 Task: Use the formula "DEC2OCT" in spreadsheet "Project portfolio".
Action: Mouse moved to (391, 289)
Screenshot: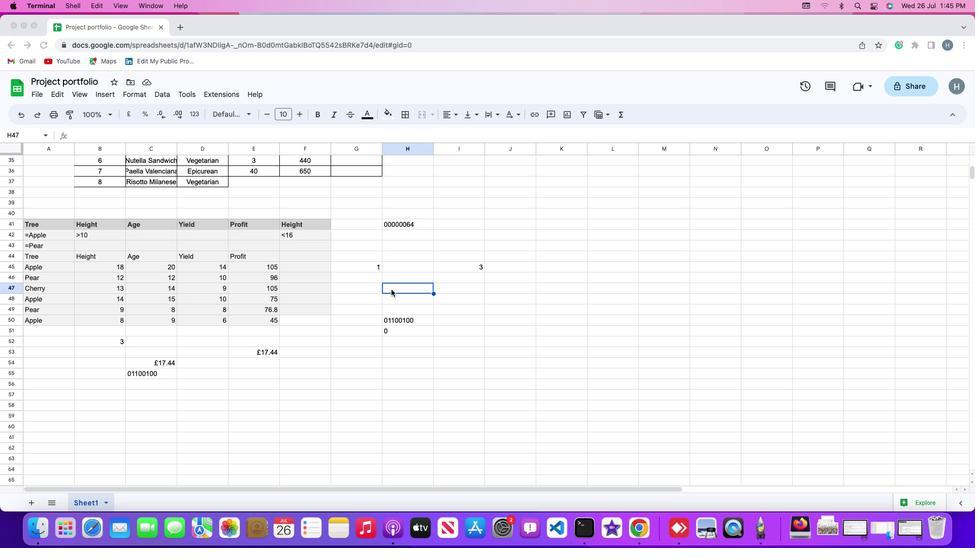 
Action: Mouse pressed left at (391, 289)
Screenshot: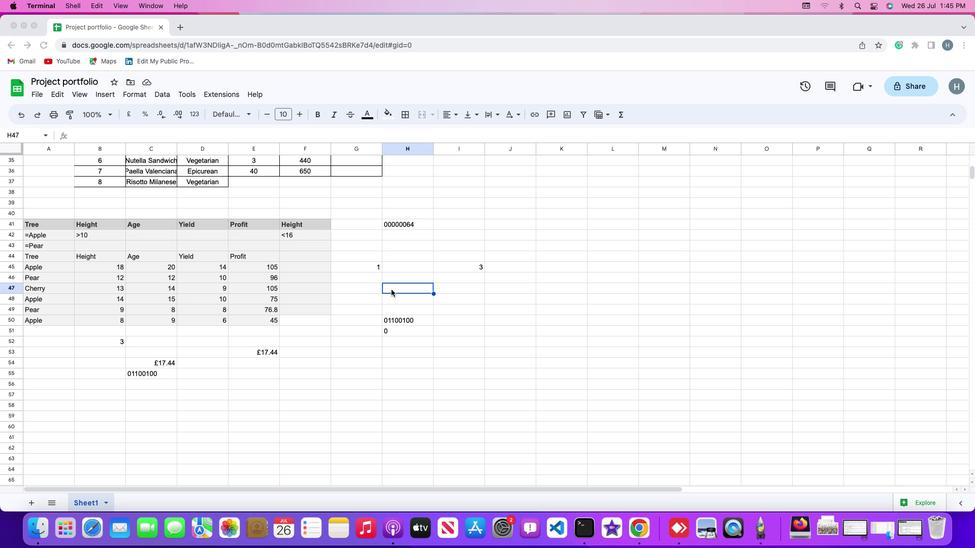
Action: Mouse moved to (100, 91)
Screenshot: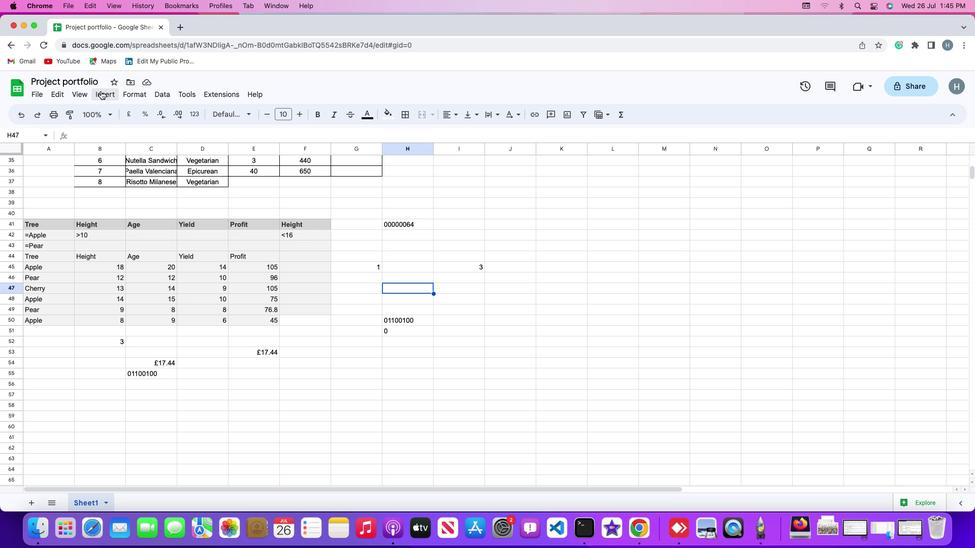 
Action: Mouse pressed left at (100, 91)
Screenshot: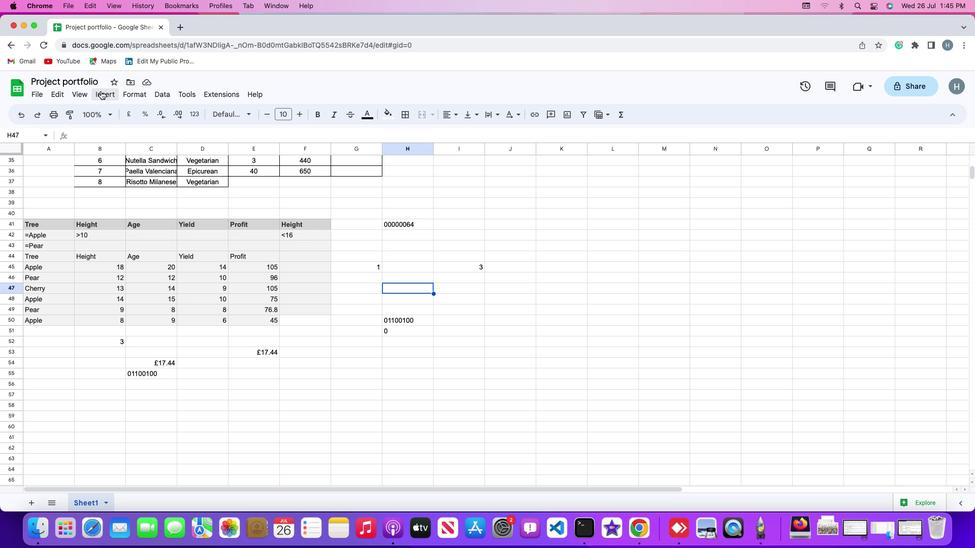 
Action: Mouse moved to (134, 256)
Screenshot: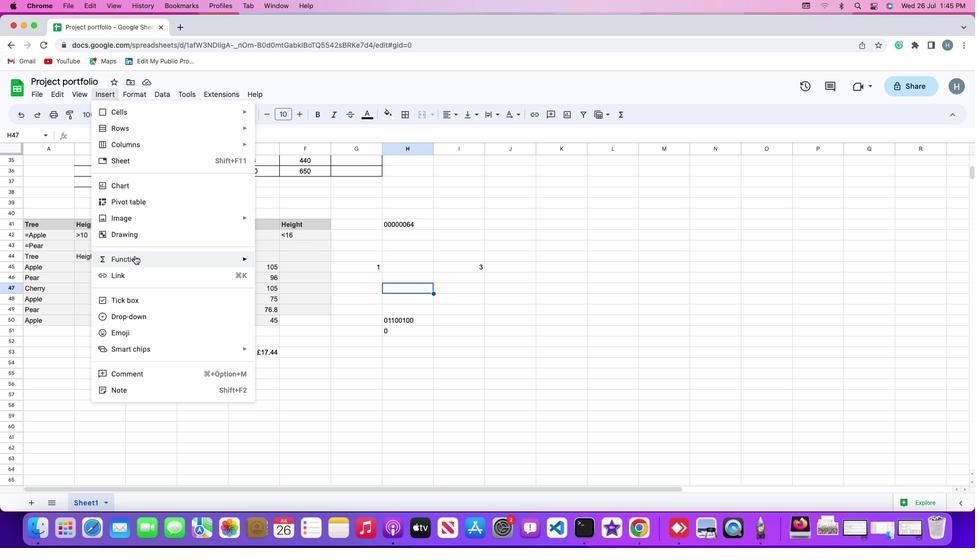 
Action: Mouse pressed left at (134, 256)
Screenshot: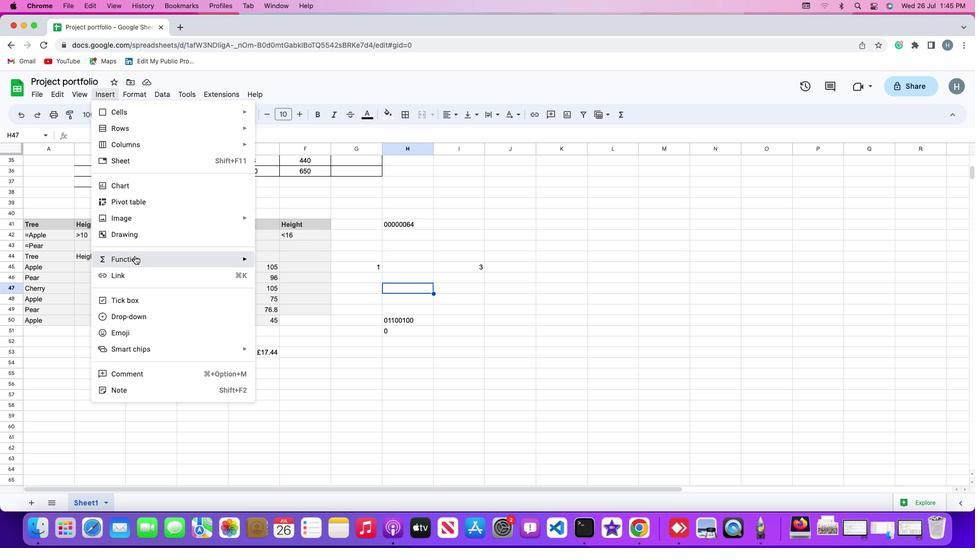 
Action: Mouse moved to (273, 216)
Screenshot: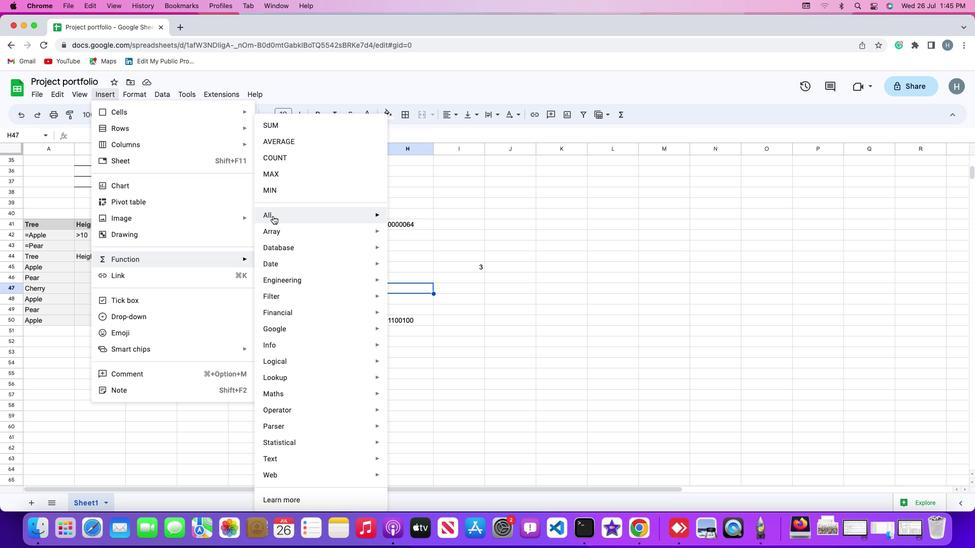 
Action: Mouse pressed left at (273, 216)
Screenshot: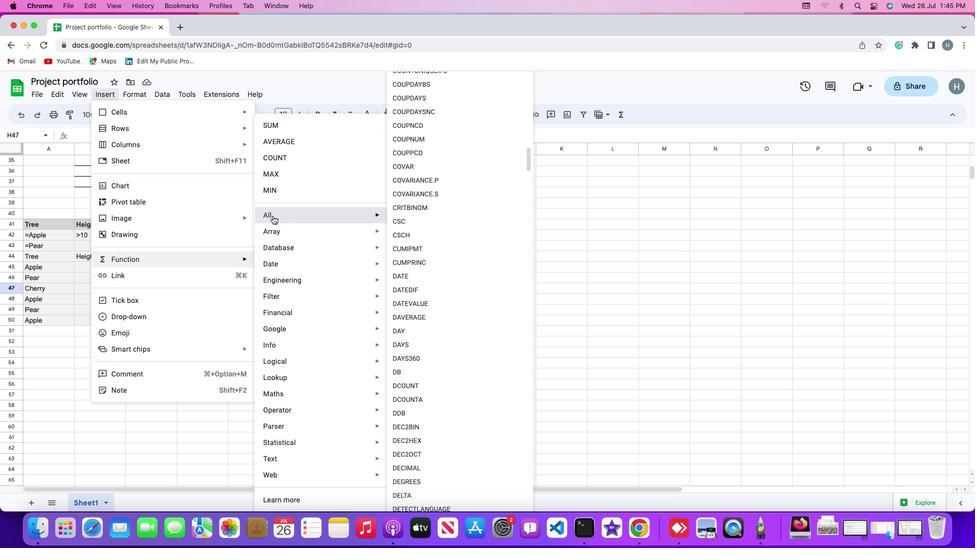
Action: Mouse moved to (437, 460)
Screenshot: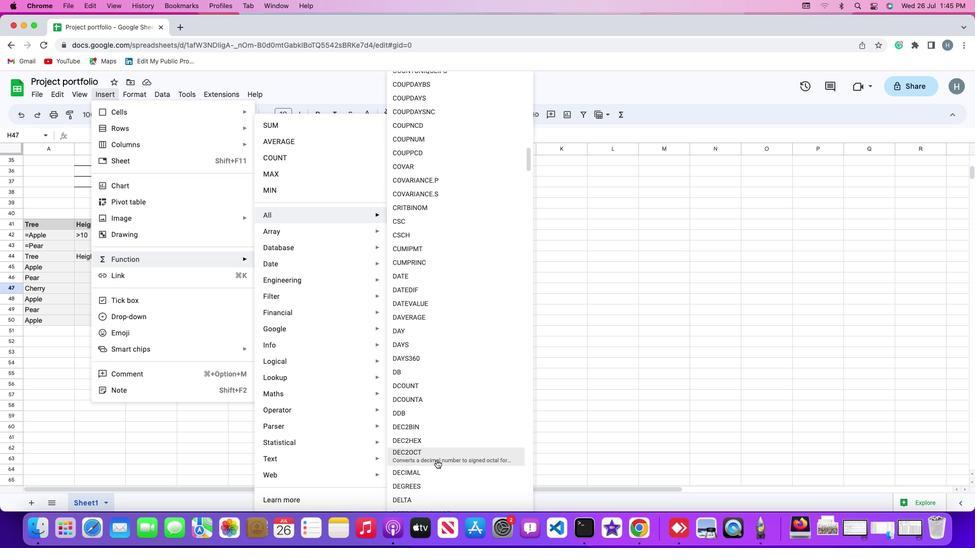 
Action: Mouse pressed left at (437, 460)
Screenshot: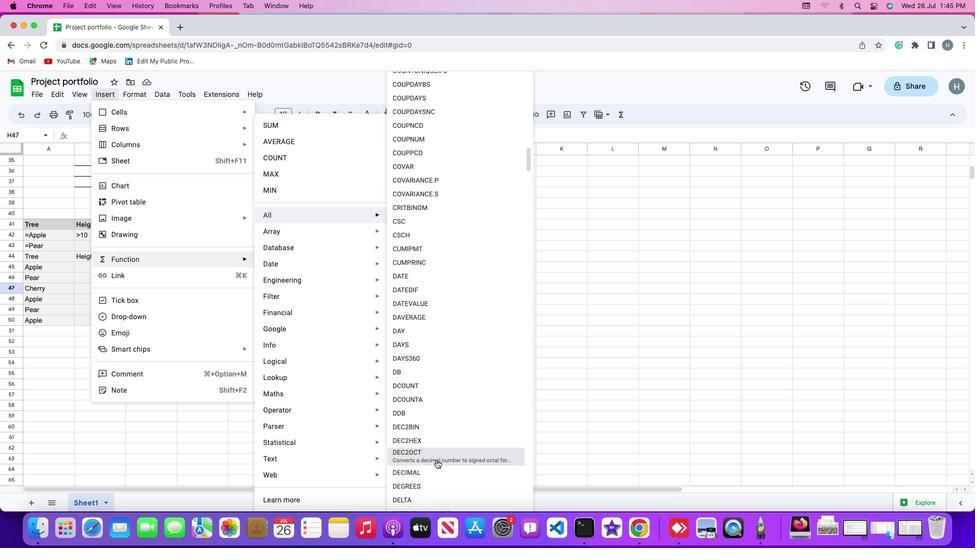 
Action: Mouse moved to (420, 398)
Screenshot: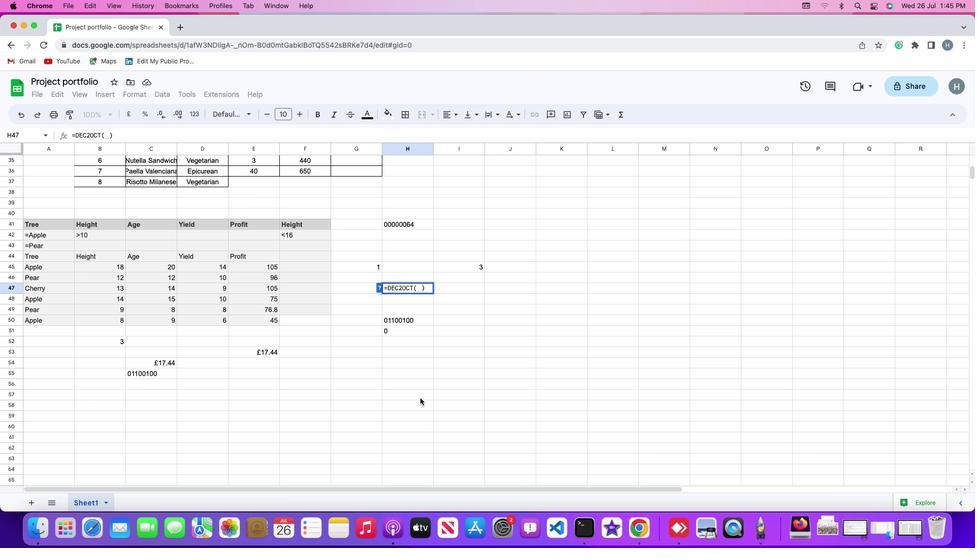 
Action: Key pressed Key.shift_r'"''1''0''0'Key.shift_r'"'',''8'Key.enter
Screenshot: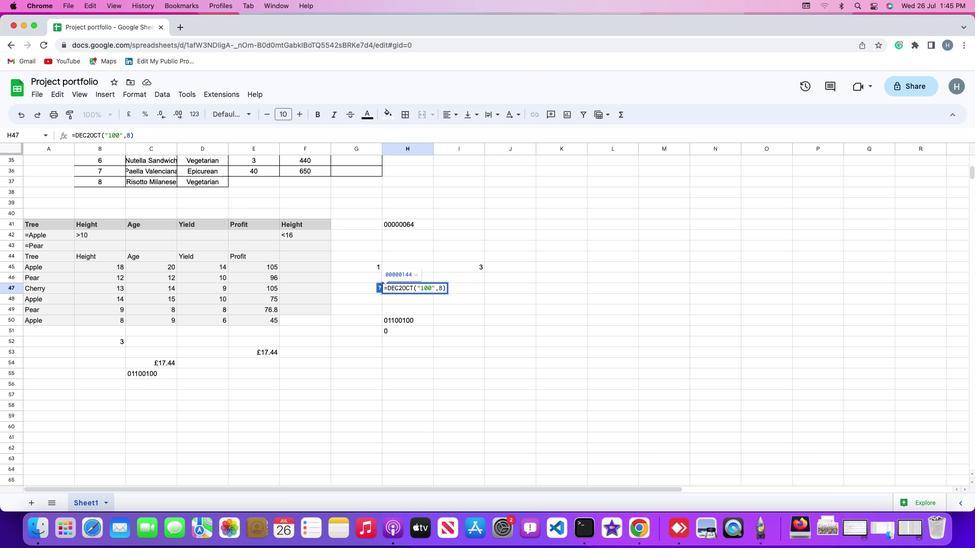 
